Task: Toggle the experimental feature "Highlight important DOM properties in the Object Properties viewer.".
Action: Mouse moved to (1070, 34)
Screenshot: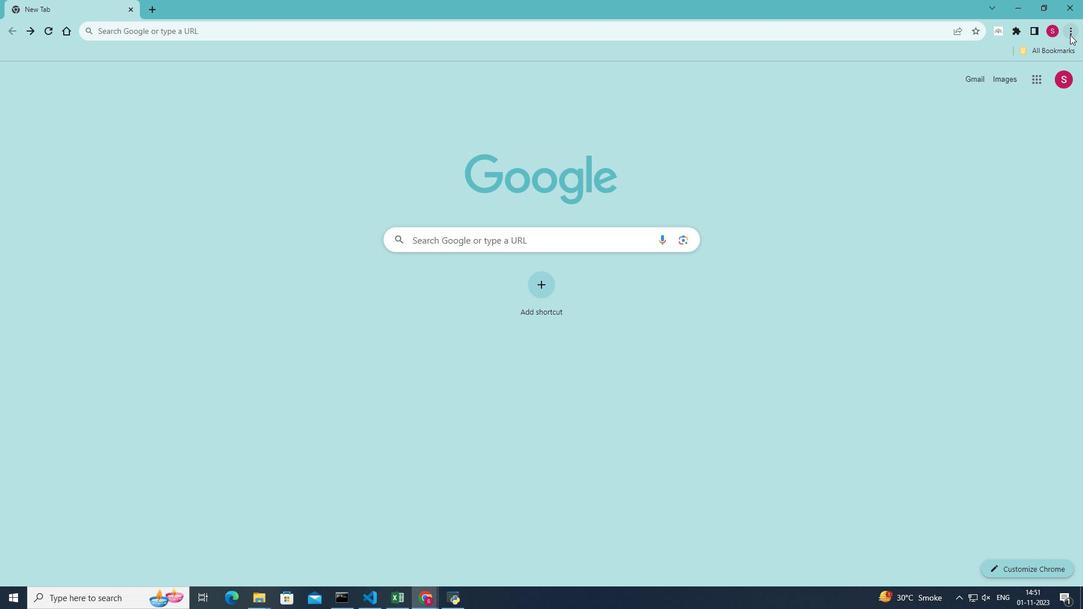 
Action: Mouse pressed left at (1070, 34)
Screenshot: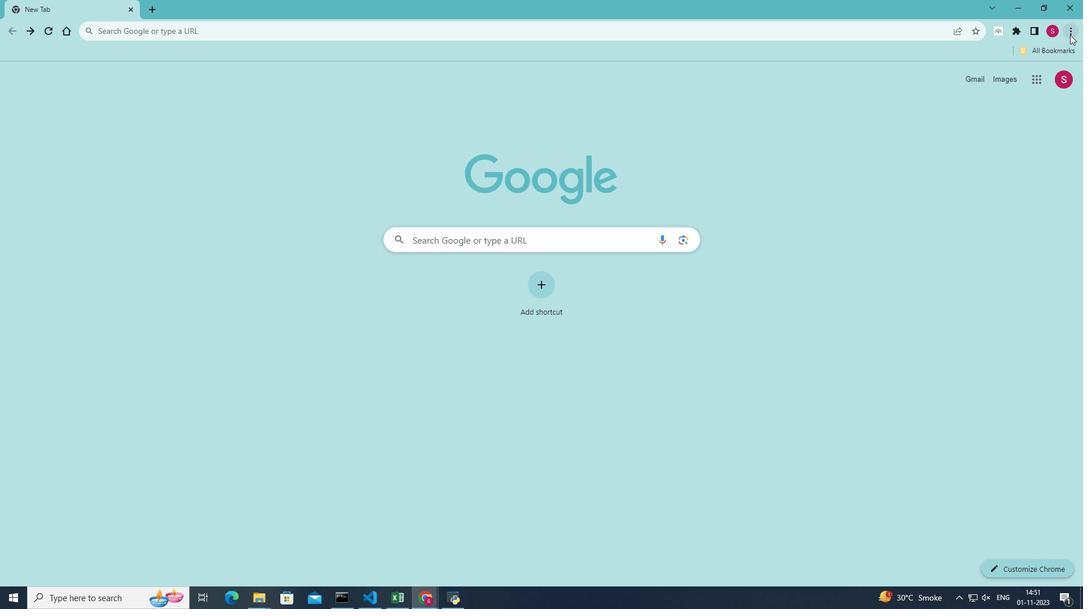 
Action: Mouse moved to (960, 202)
Screenshot: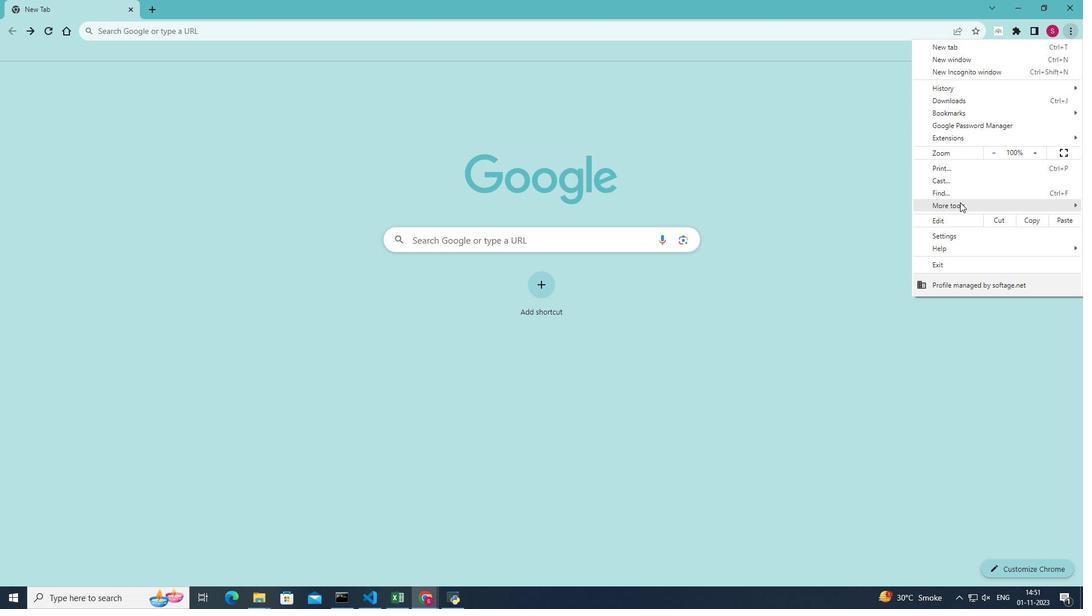 
Action: Mouse pressed left at (960, 202)
Screenshot: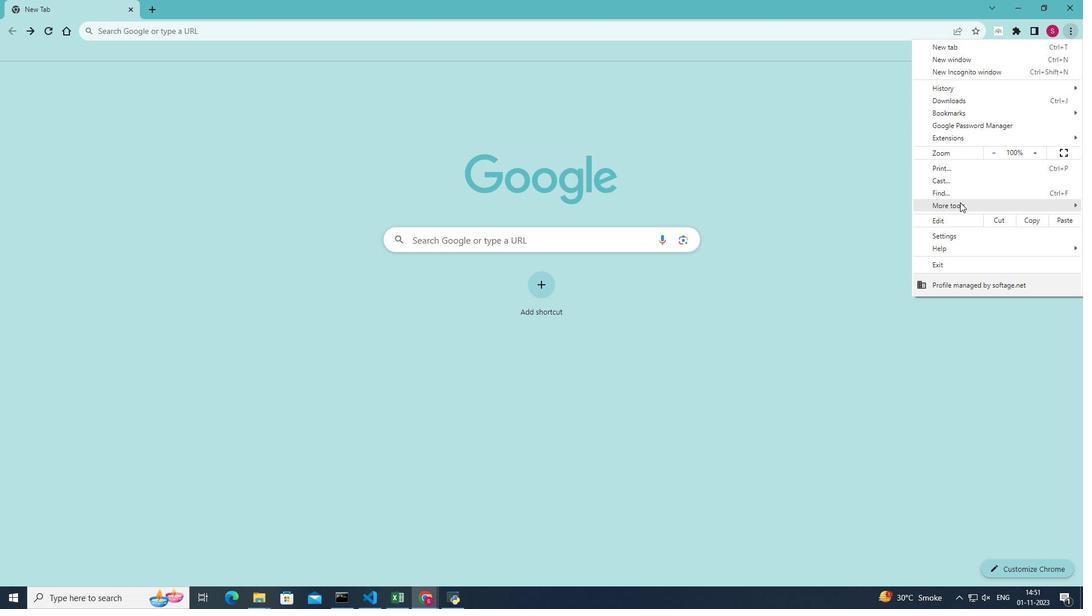 
Action: Mouse moved to (805, 285)
Screenshot: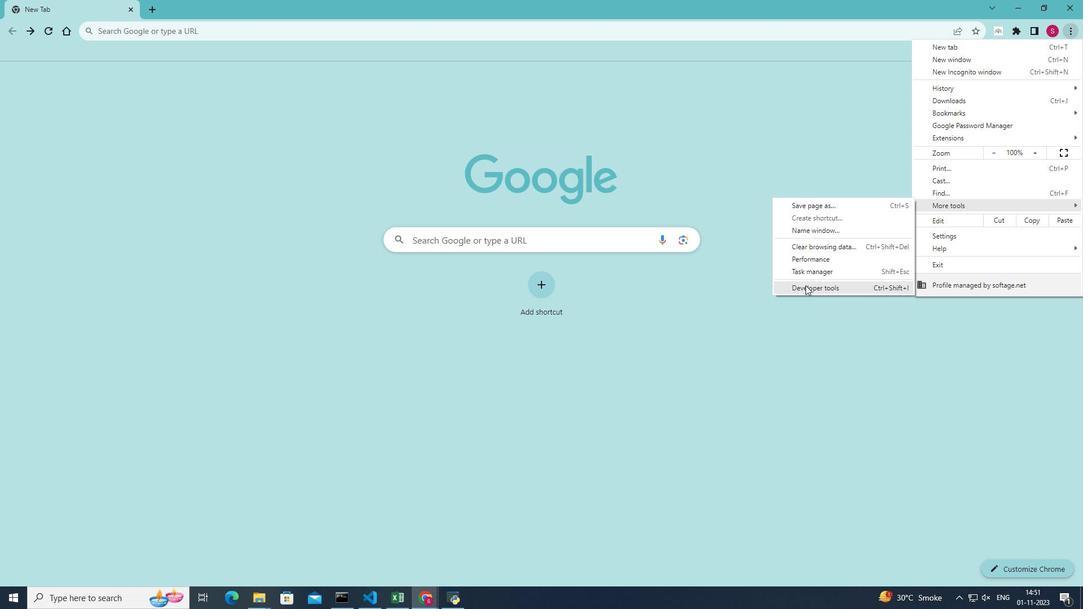 
Action: Mouse pressed left at (805, 285)
Screenshot: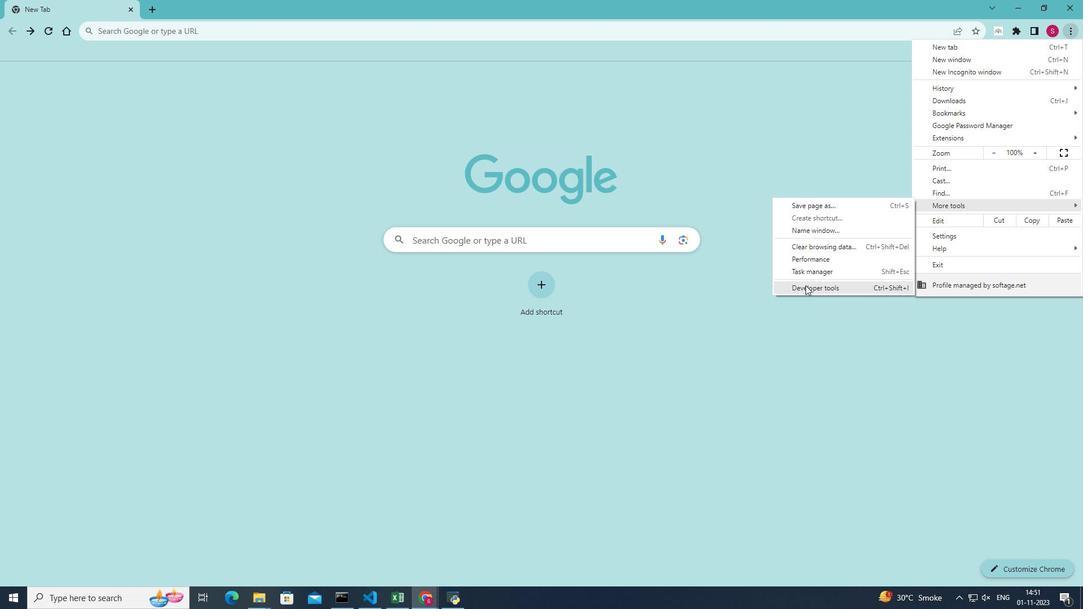 
Action: Mouse moved to (1045, 68)
Screenshot: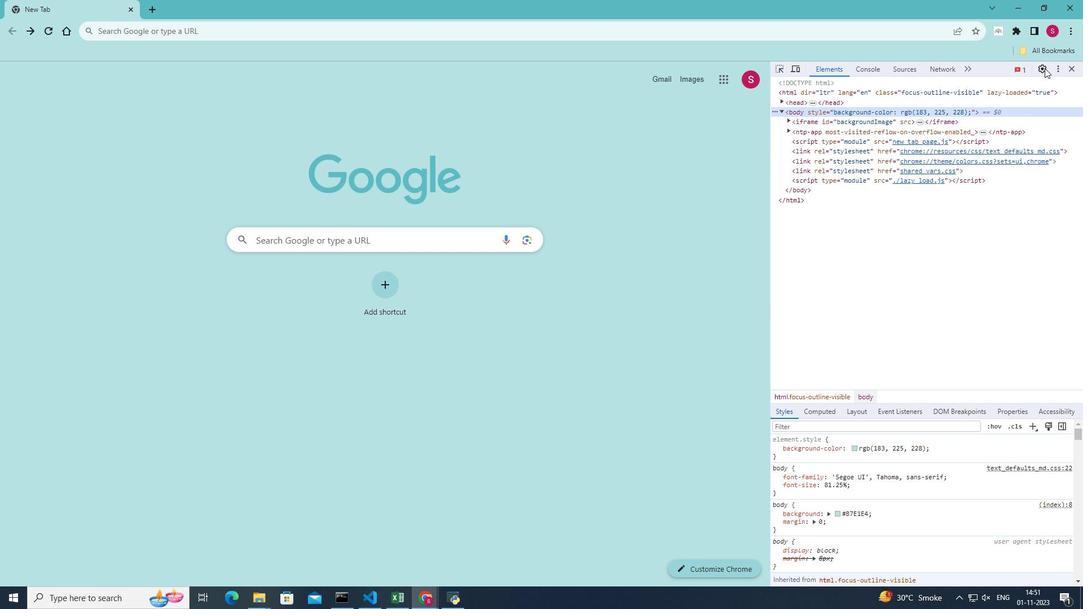 
Action: Mouse pressed left at (1045, 68)
Screenshot: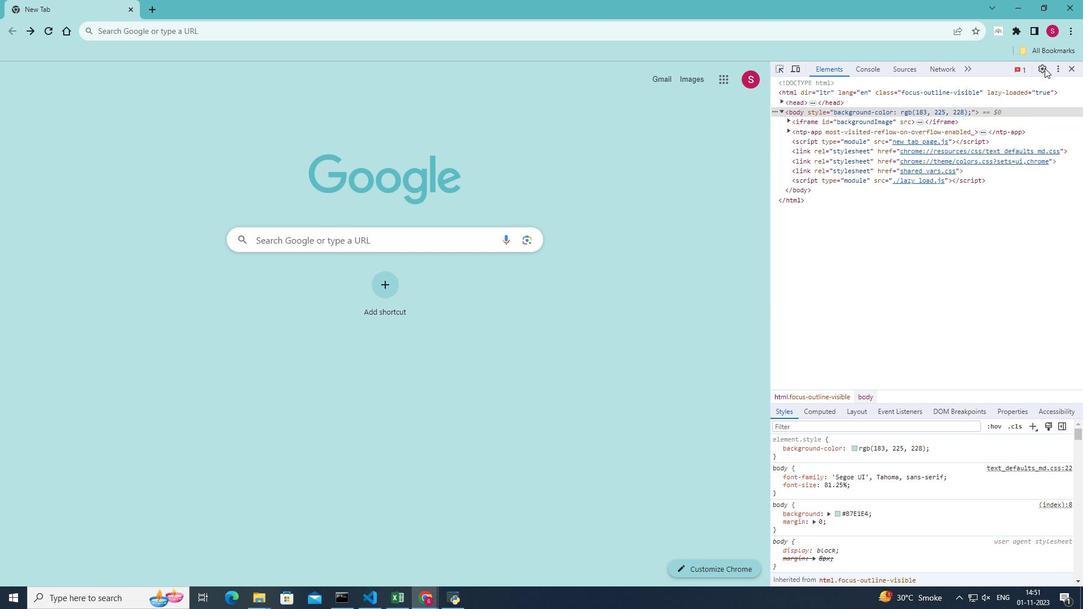 
Action: Mouse moved to (798, 121)
Screenshot: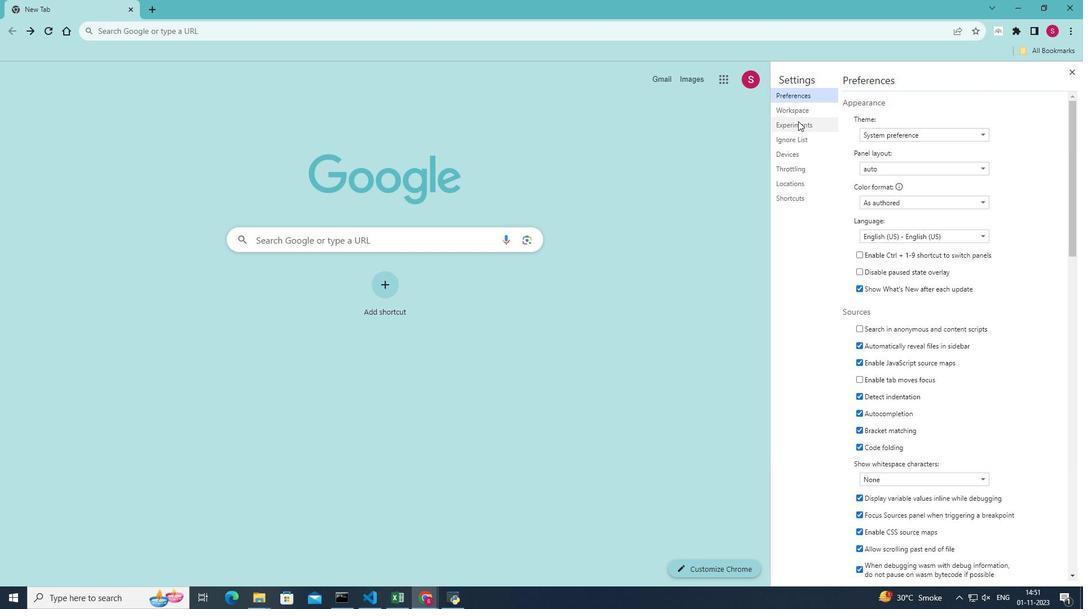 
Action: Mouse pressed left at (798, 121)
Screenshot: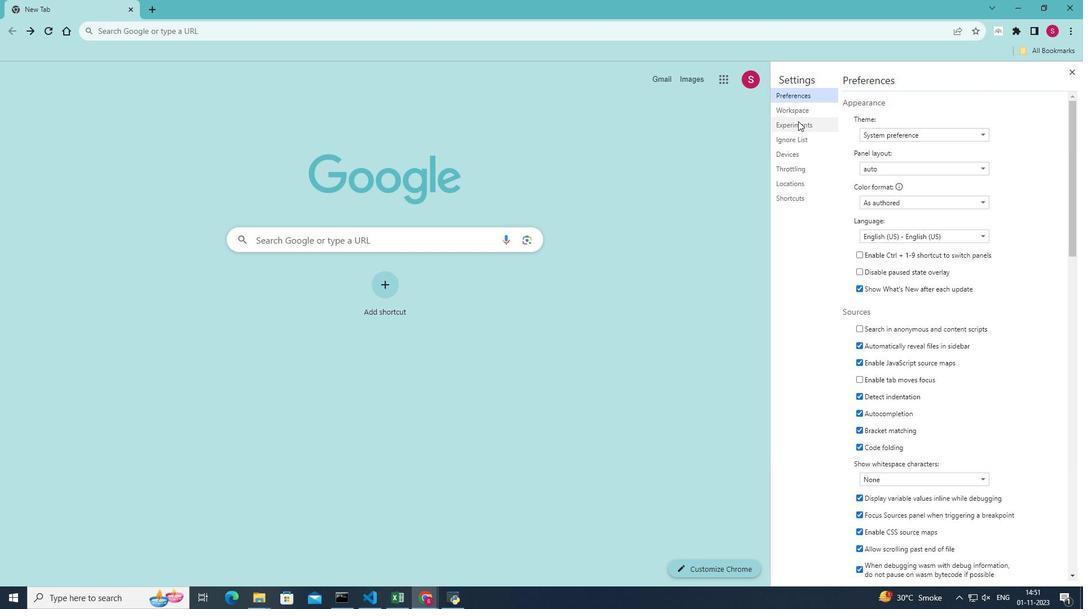 
Action: Mouse moved to (1042, 400)
Screenshot: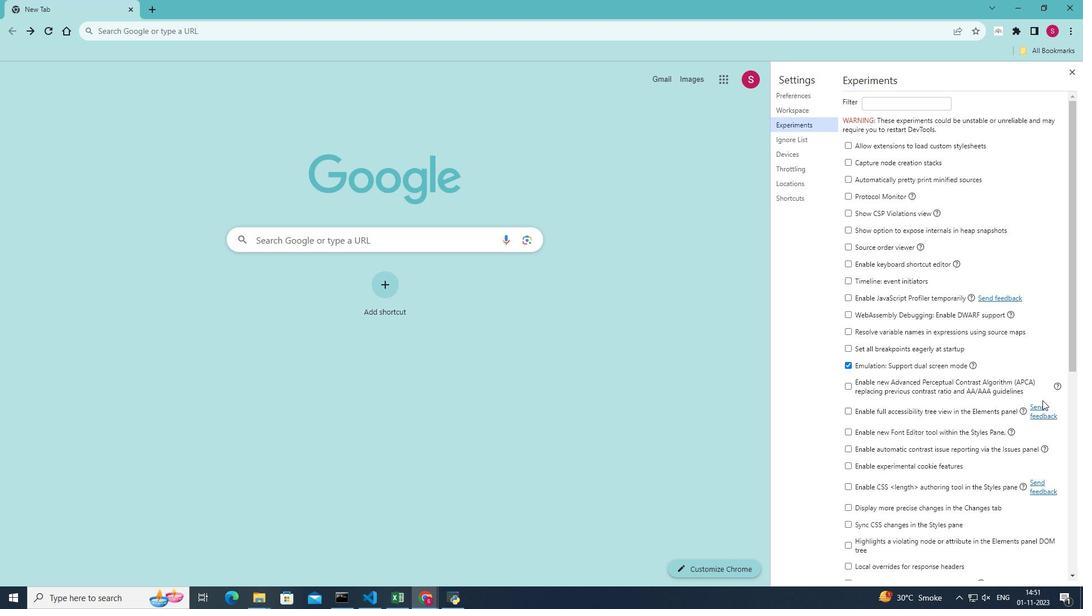 
Action: Mouse scrolled (1042, 400) with delta (0, 0)
Screenshot: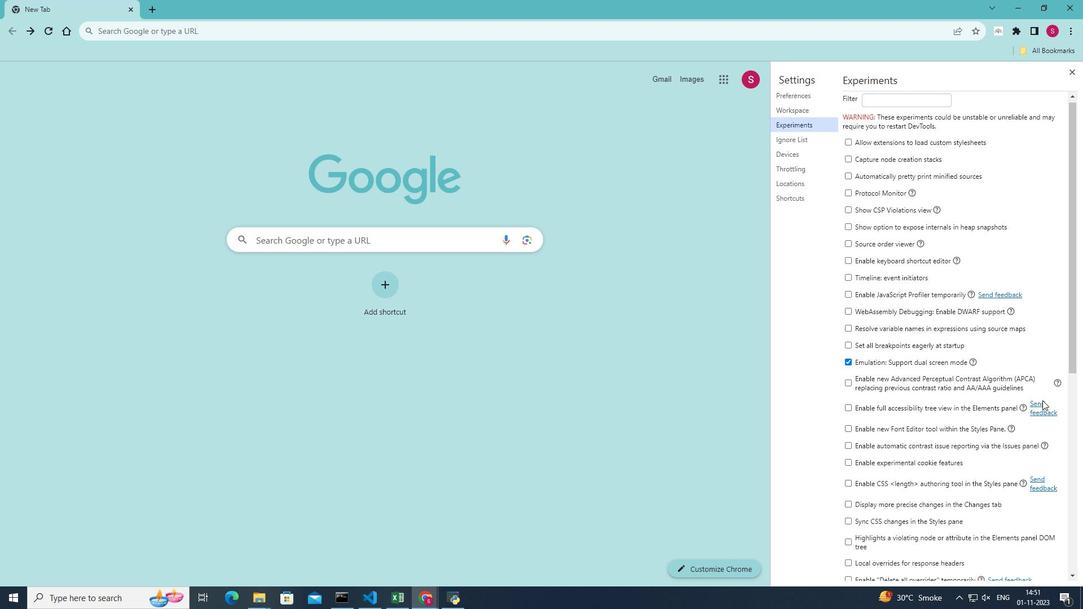 
Action: Mouse scrolled (1042, 400) with delta (0, 0)
Screenshot: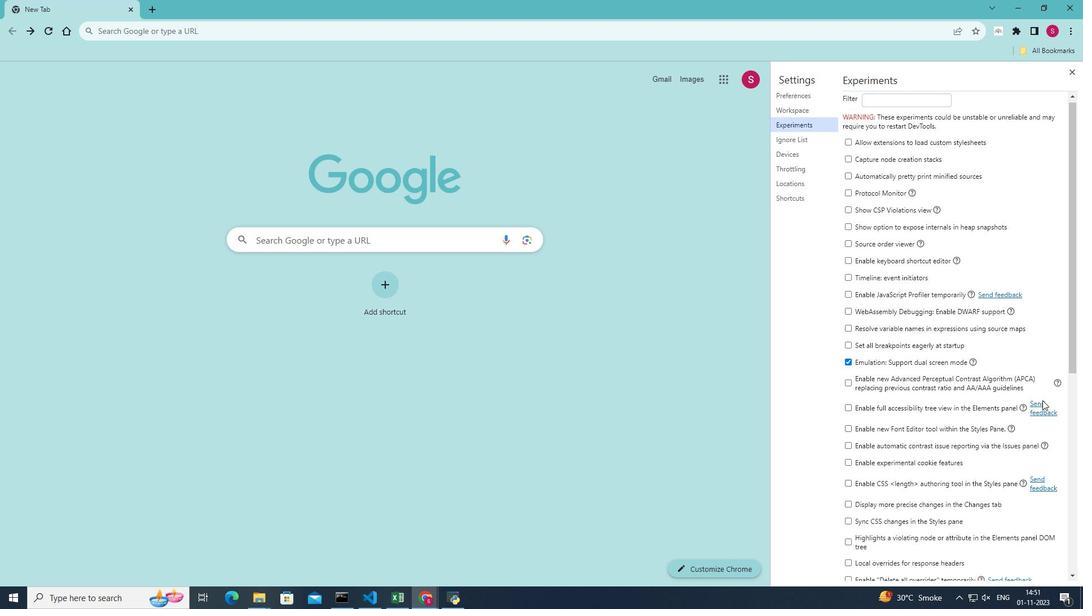 
Action: Mouse scrolled (1042, 400) with delta (0, 0)
Screenshot: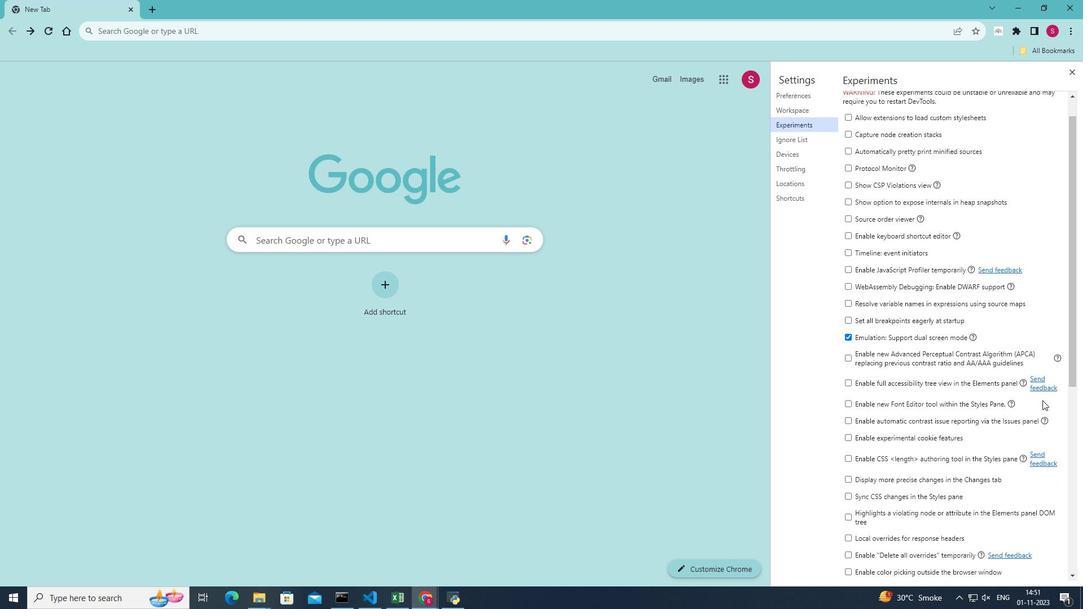 
Action: Mouse scrolled (1042, 400) with delta (0, 0)
Screenshot: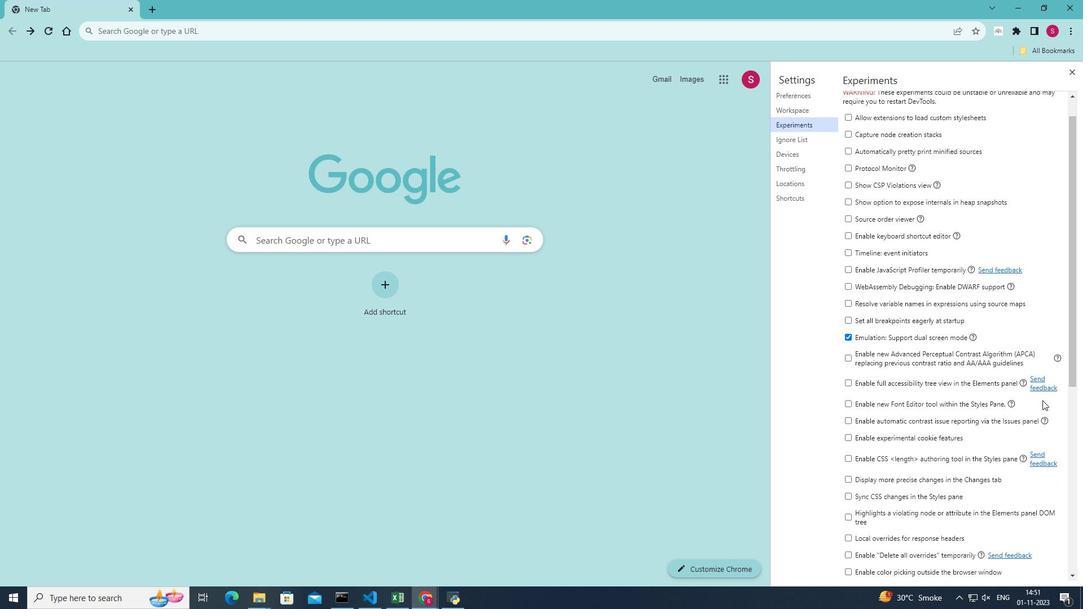 
Action: Mouse scrolled (1042, 400) with delta (0, 0)
Screenshot: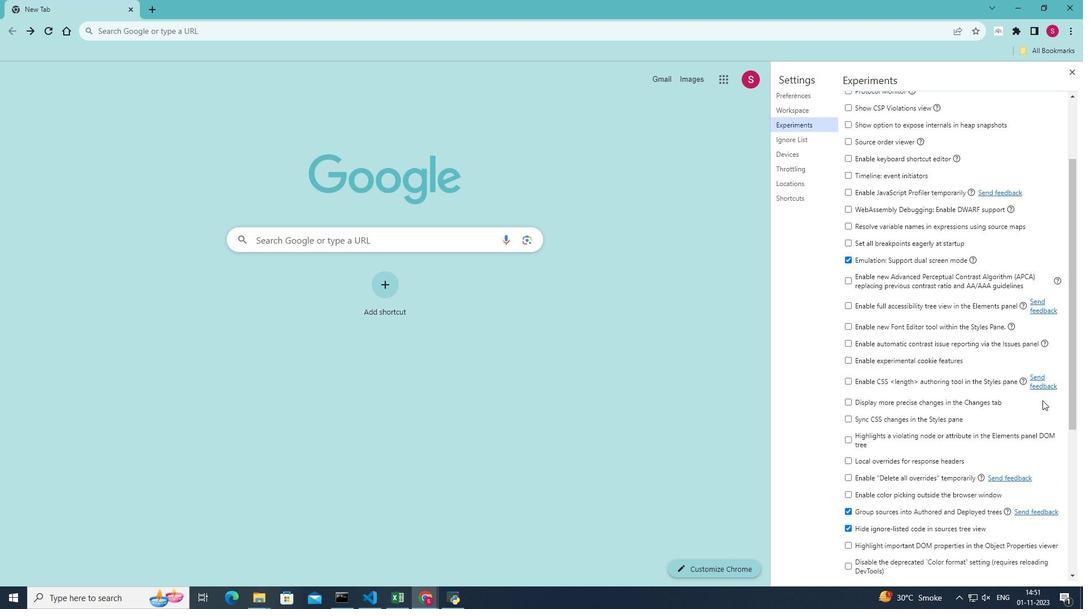 
Action: Mouse moved to (848, 370)
Screenshot: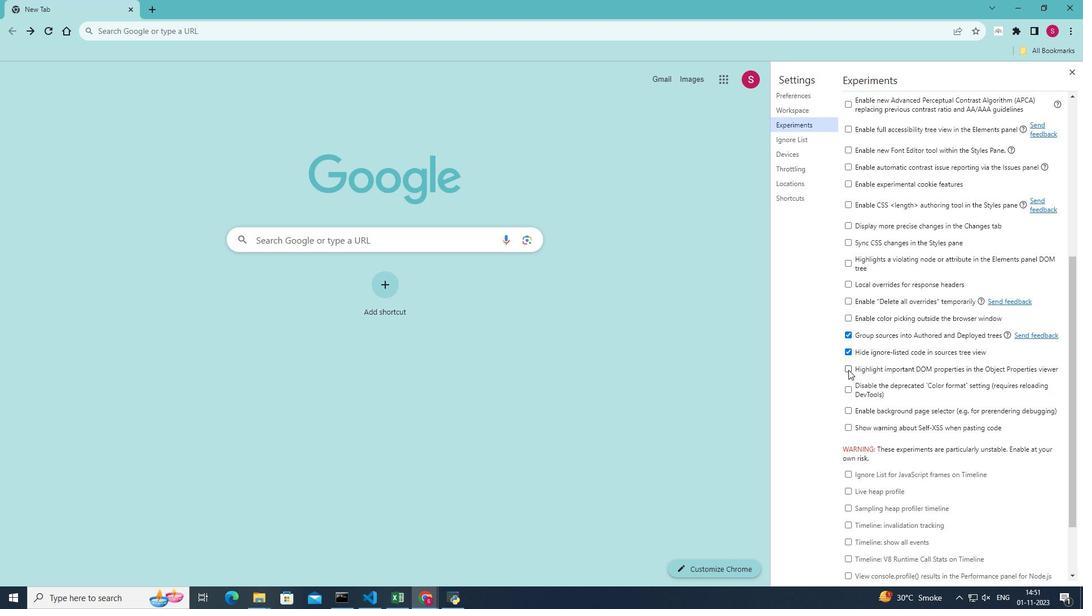 
Action: Mouse pressed left at (848, 370)
Screenshot: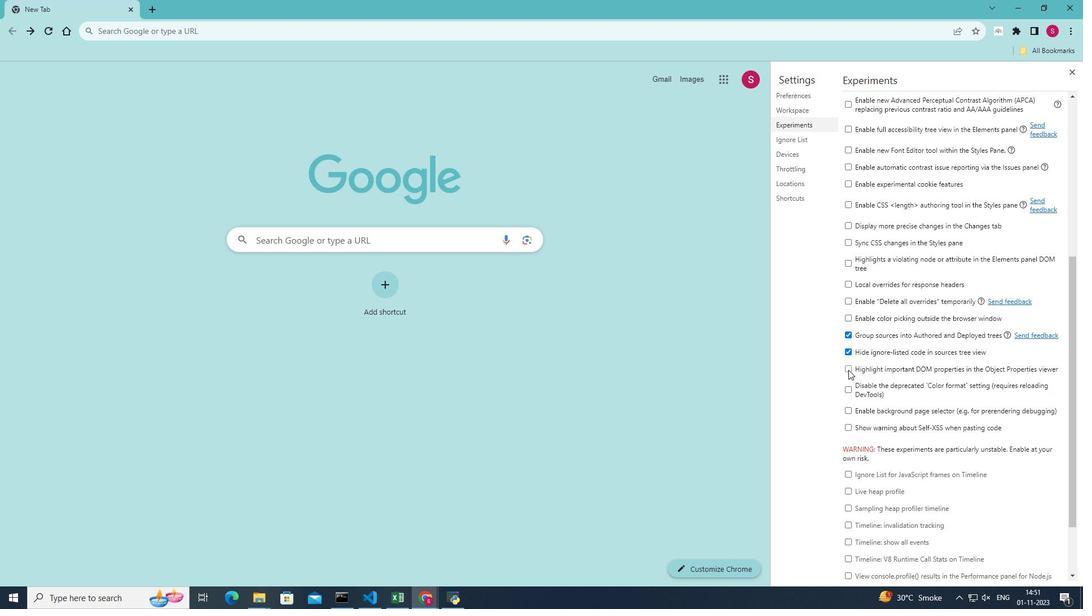 
Action: Mouse moved to (900, 376)
Screenshot: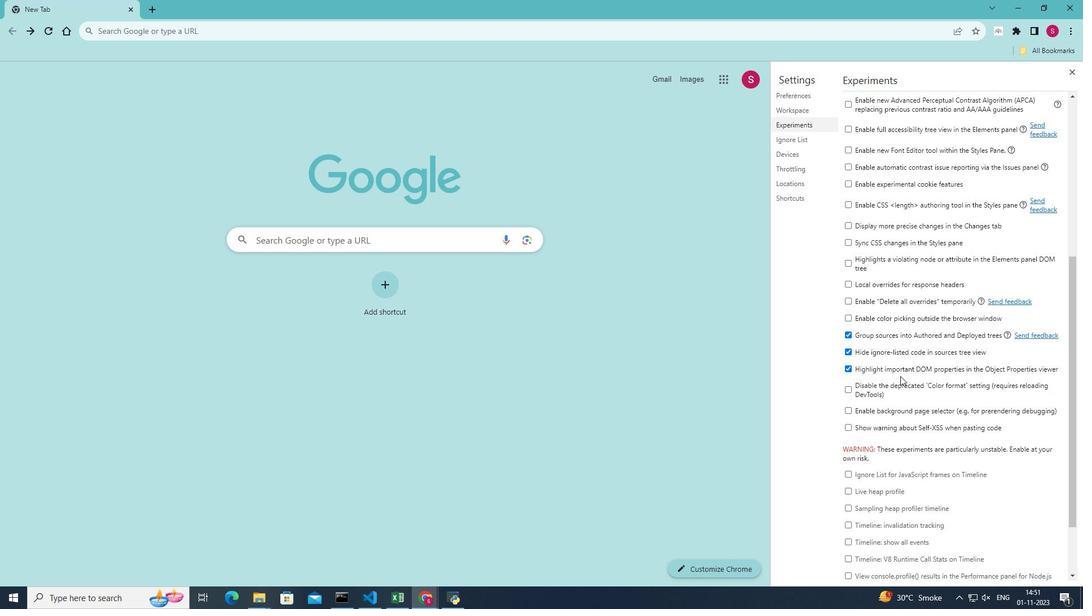 
